 Task: Set the Layer B code rate for the ISDB-T reception parameter to None.
Action: Mouse moved to (118, 60)
Screenshot: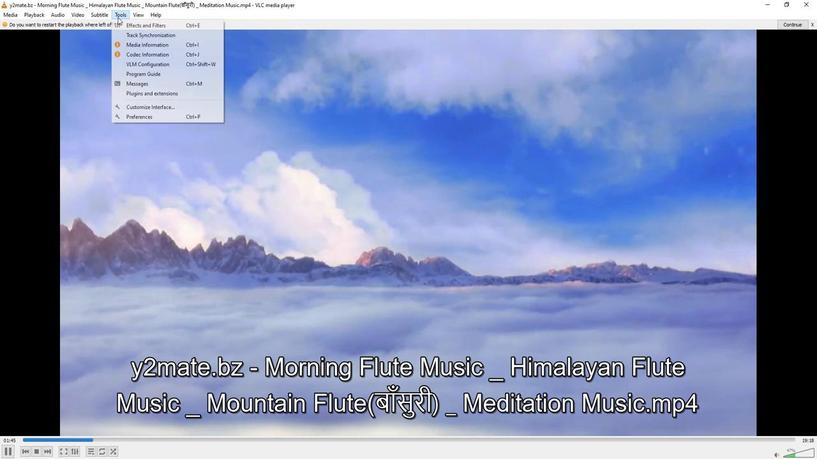 
Action: Mouse pressed left at (118, 60)
Screenshot: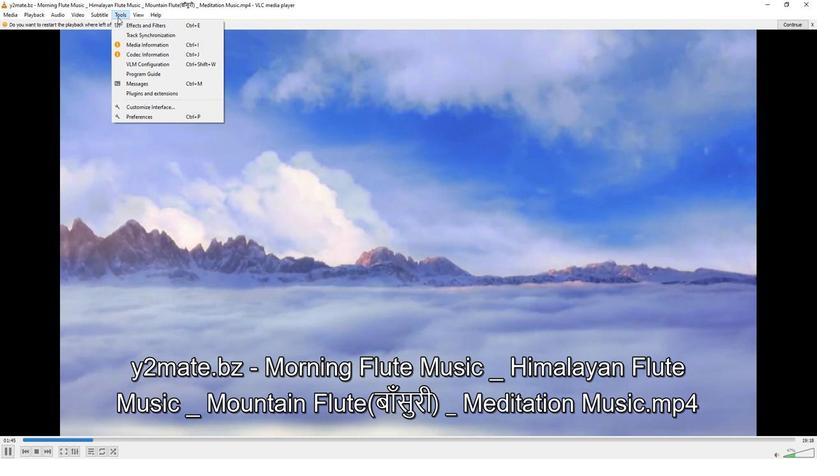 
Action: Mouse moved to (128, 141)
Screenshot: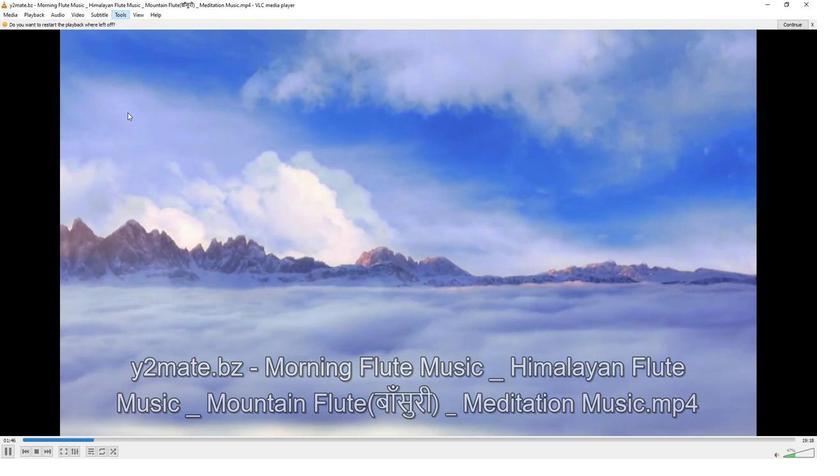 
Action: Mouse pressed left at (128, 141)
Screenshot: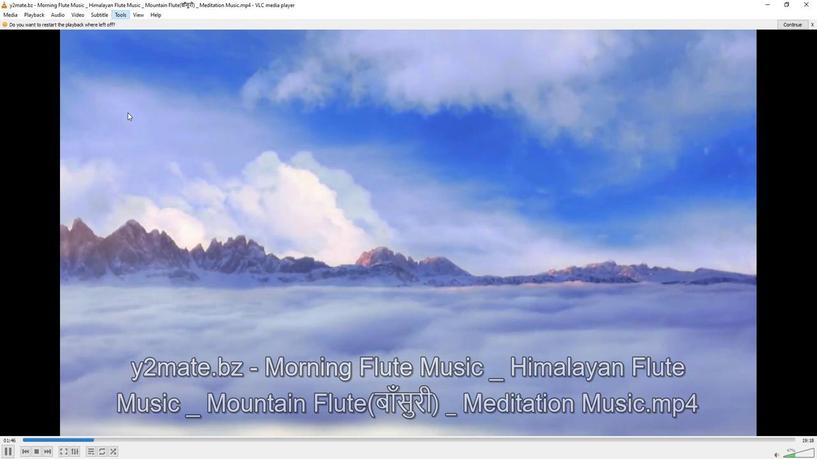 
Action: Mouse moved to (271, 369)
Screenshot: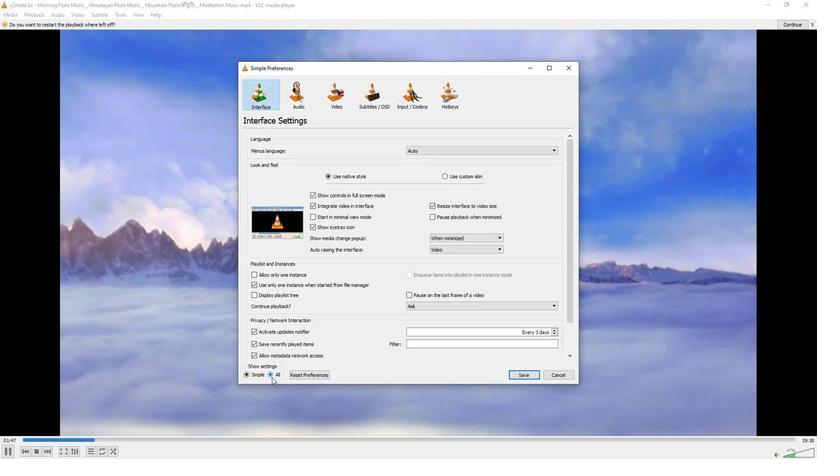 
Action: Mouse pressed left at (271, 369)
Screenshot: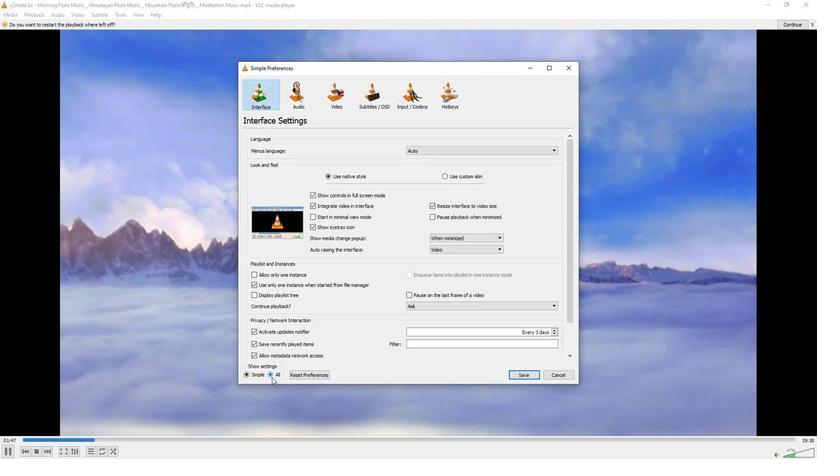 
Action: Mouse moved to (259, 243)
Screenshot: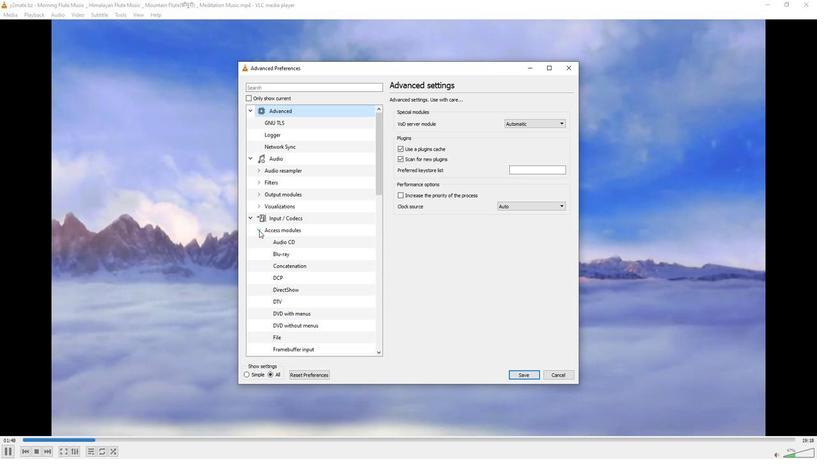 
Action: Mouse pressed left at (259, 243)
Screenshot: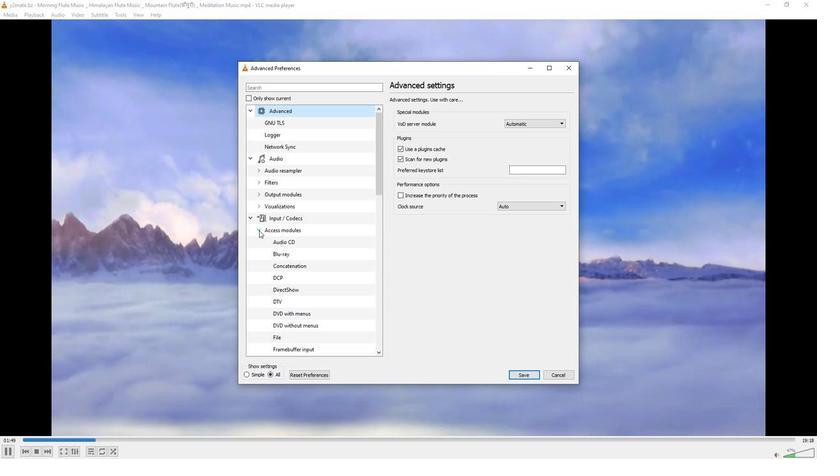 
Action: Mouse moved to (273, 302)
Screenshot: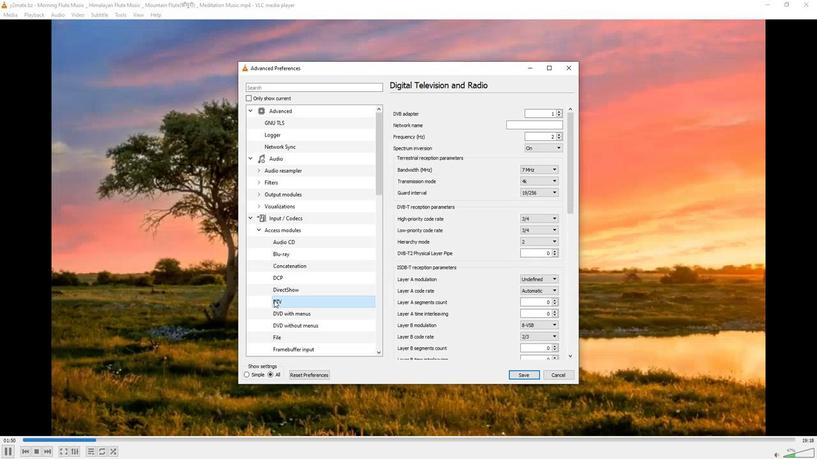 
Action: Mouse pressed left at (273, 302)
Screenshot: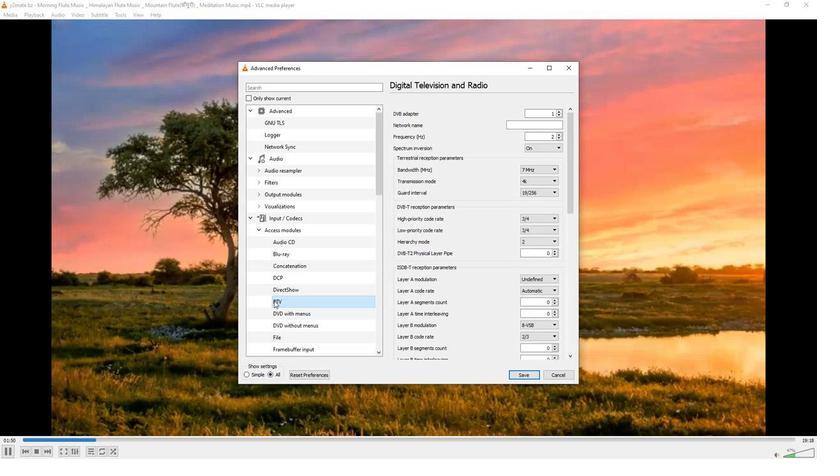 
Action: Mouse moved to (539, 331)
Screenshot: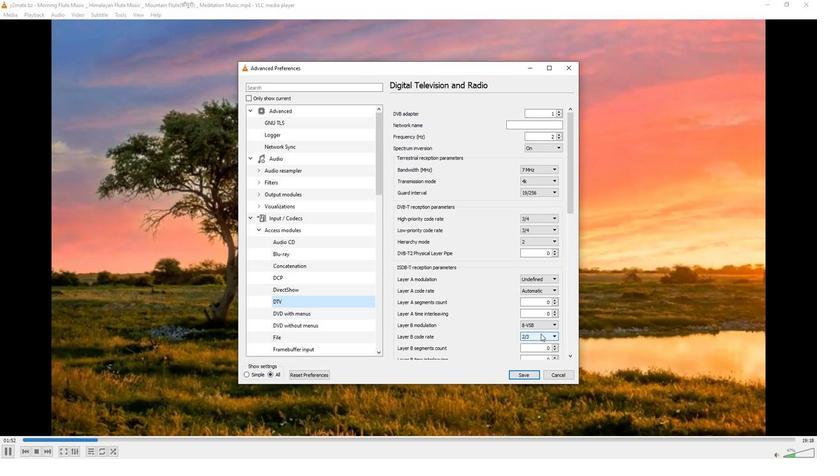 
Action: Mouse pressed left at (539, 331)
Screenshot: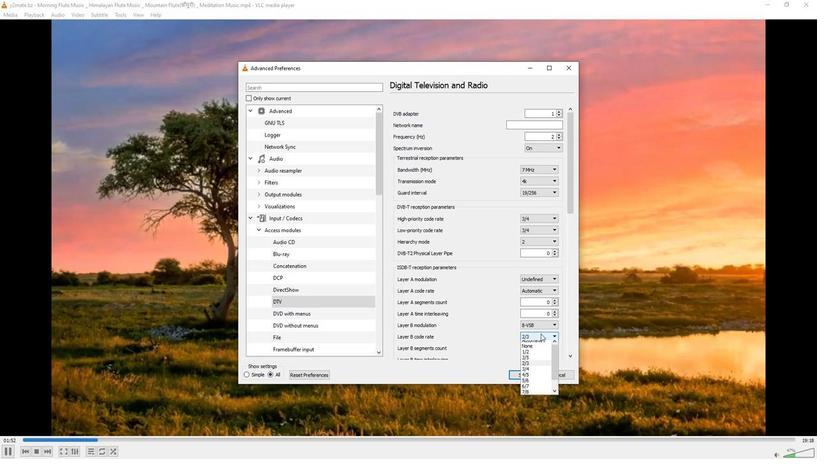 
Action: Mouse moved to (534, 344)
Screenshot: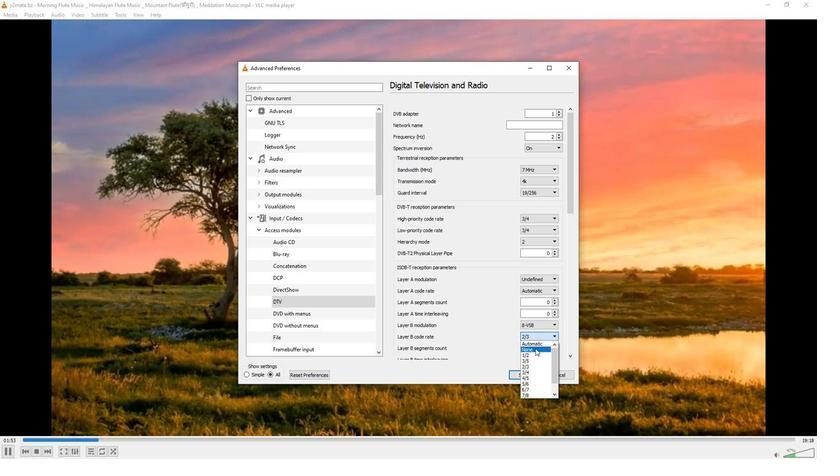 
Action: Mouse pressed left at (534, 344)
Screenshot: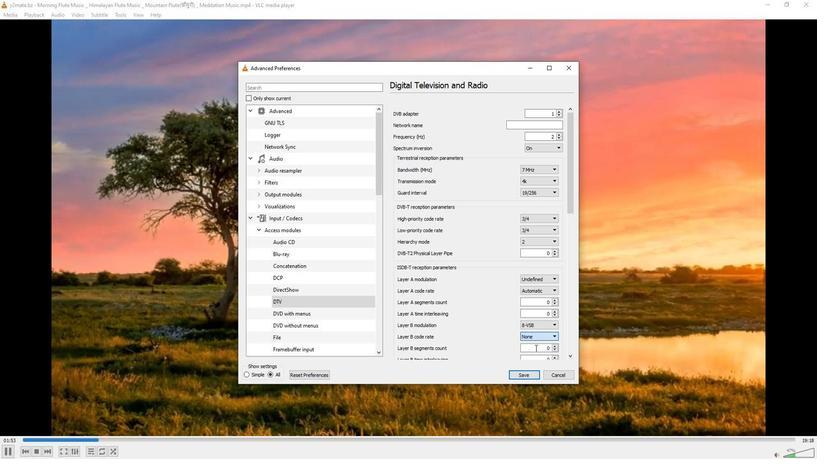 
Action: Mouse moved to (505, 338)
Screenshot: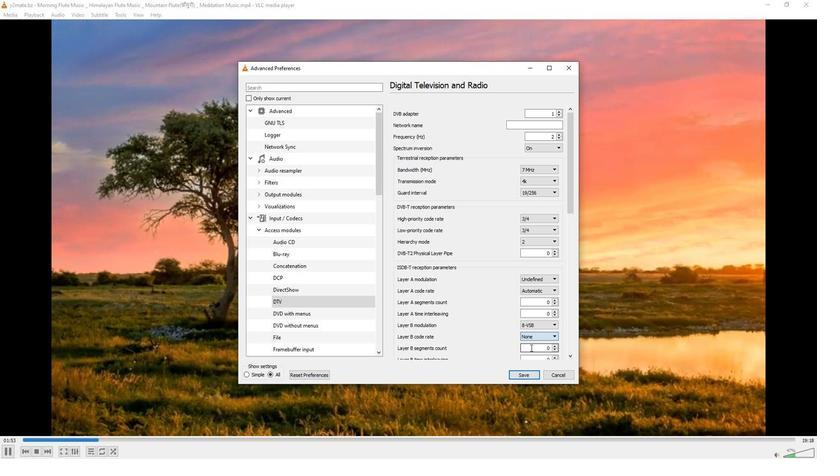 
